 Task: Create a rule from the Routing list, Task moved to a section -> Set Priority in the project Transcend , set the section as To-Do and set the priority of the task as  High.
Action: Mouse moved to (89, 312)
Screenshot: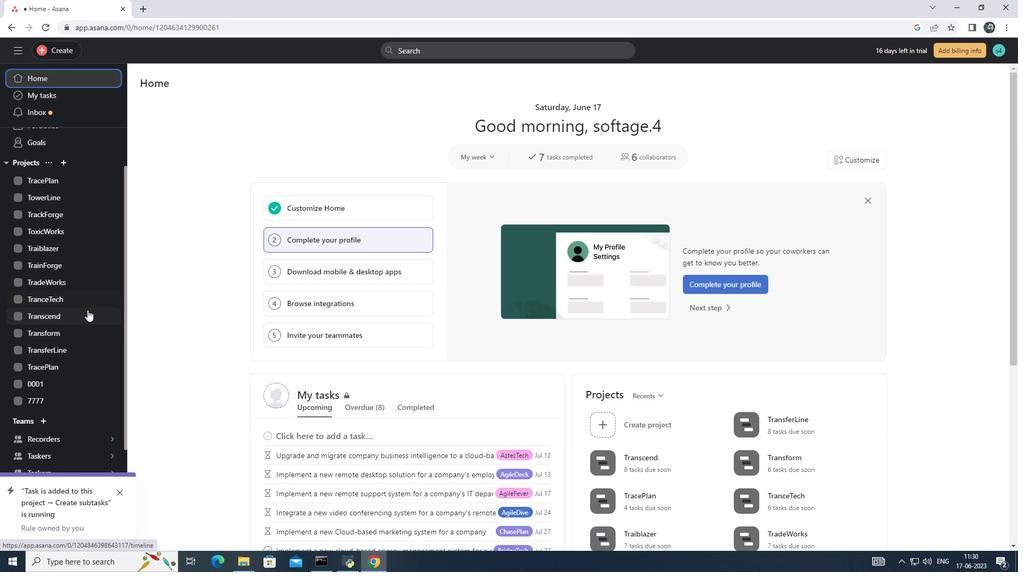 
Action: Mouse pressed left at (89, 312)
Screenshot: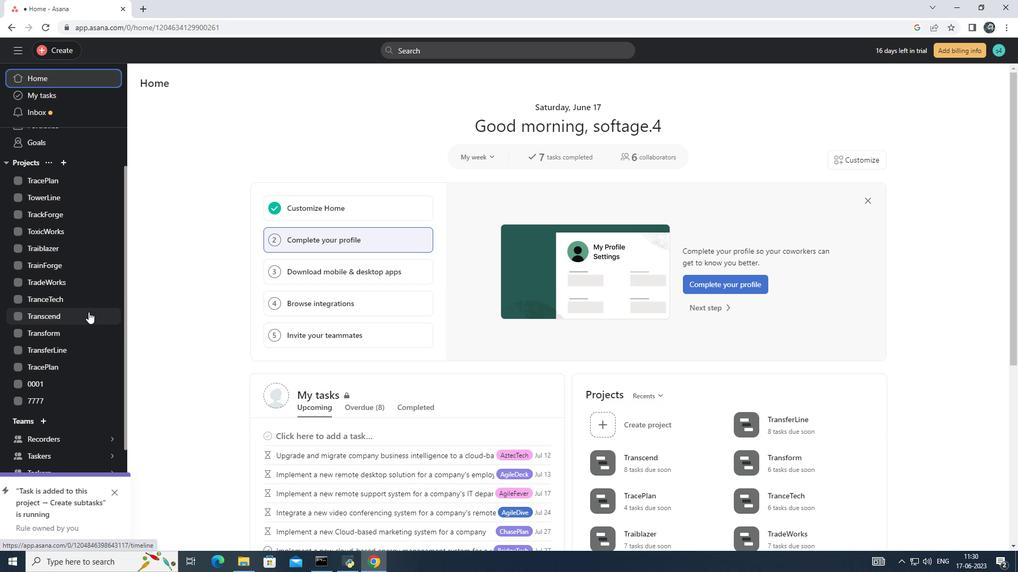 
Action: Mouse moved to (972, 88)
Screenshot: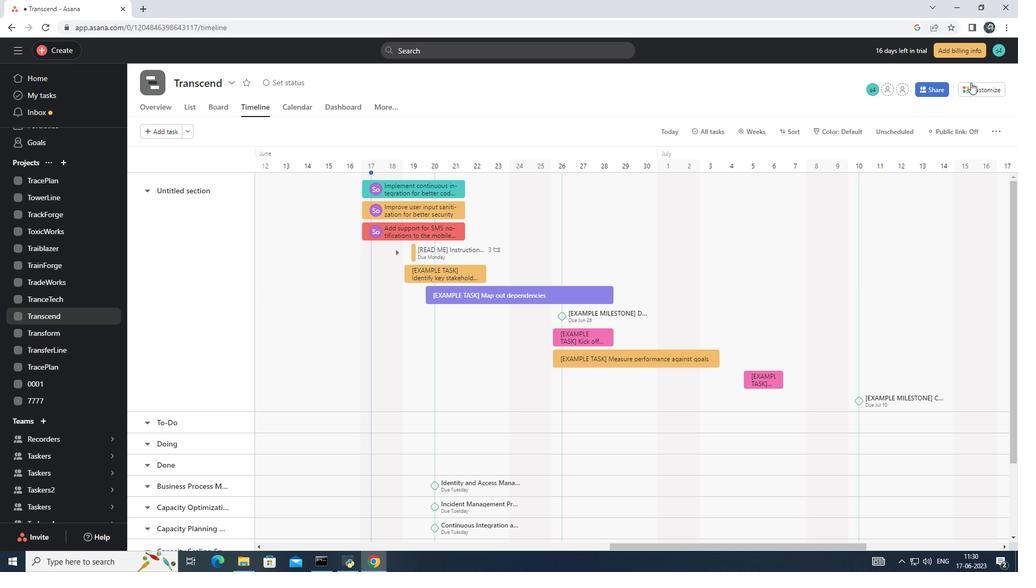 
Action: Mouse pressed left at (972, 88)
Screenshot: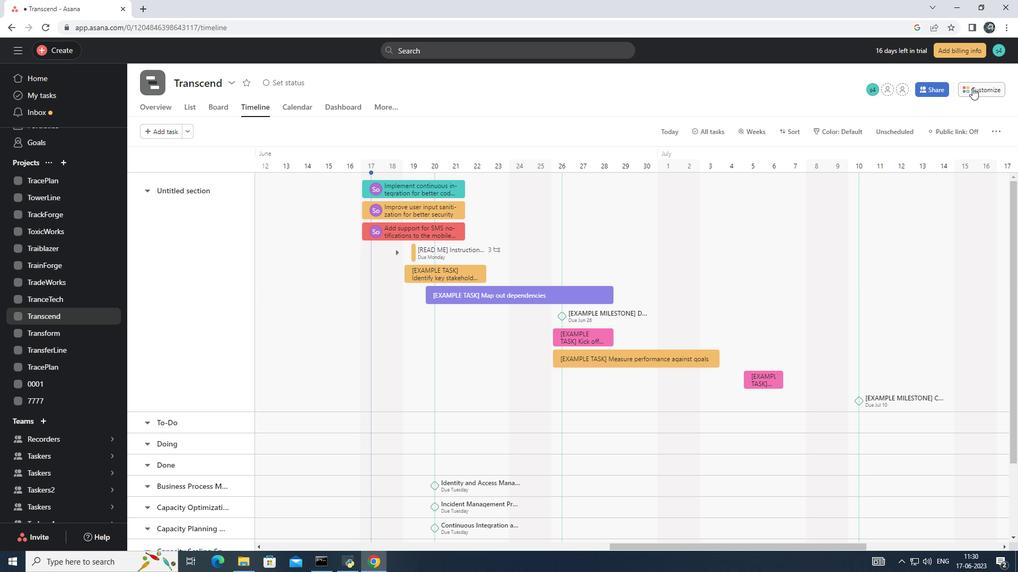 
Action: Mouse moved to (799, 248)
Screenshot: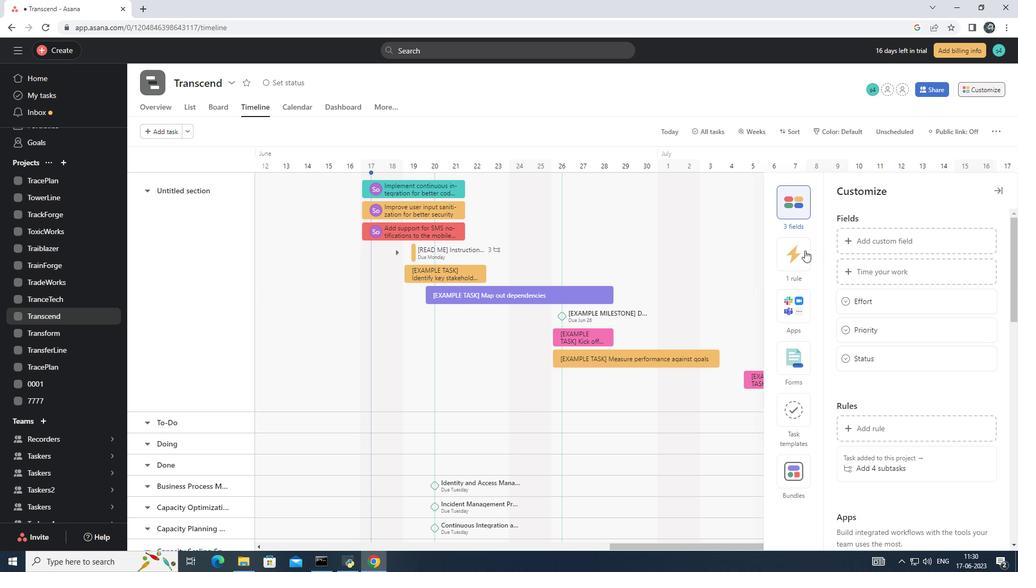 
Action: Mouse pressed left at (799, 248)
Screenshot: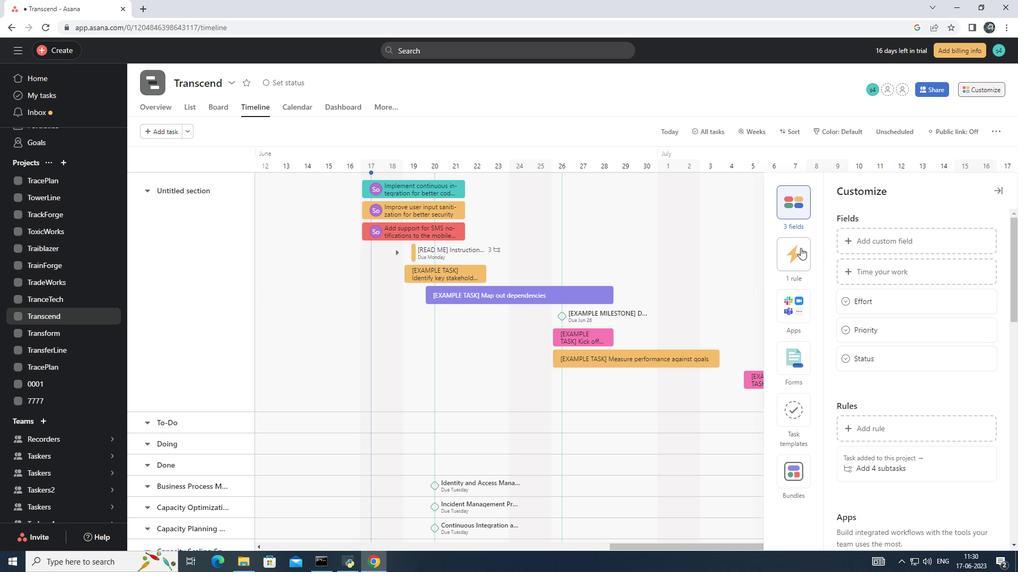 
Action: Mouse moved to (875, 234)
Screenshot: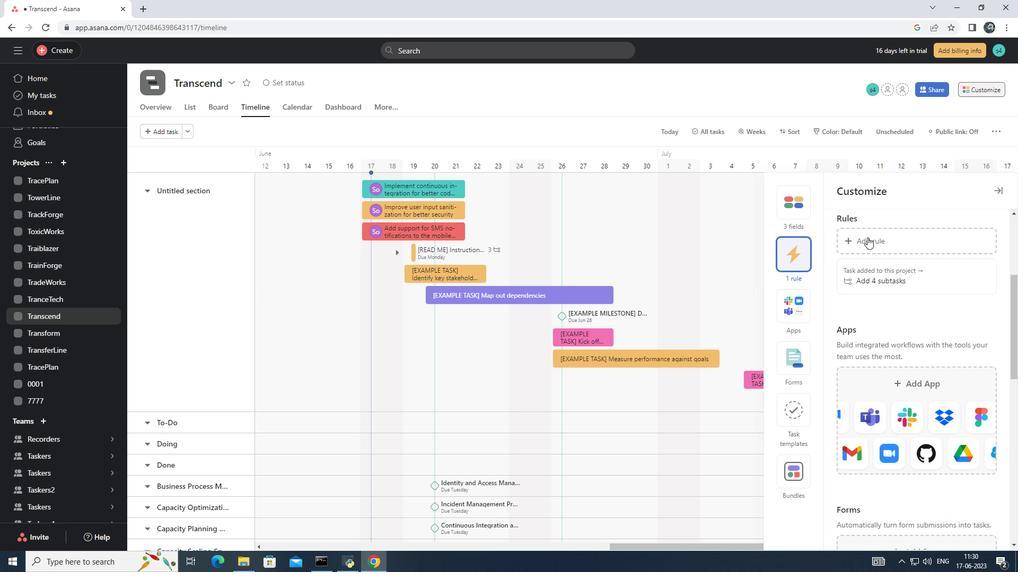 
Action: Mouse pressed left at (875, 234)
Screenshot: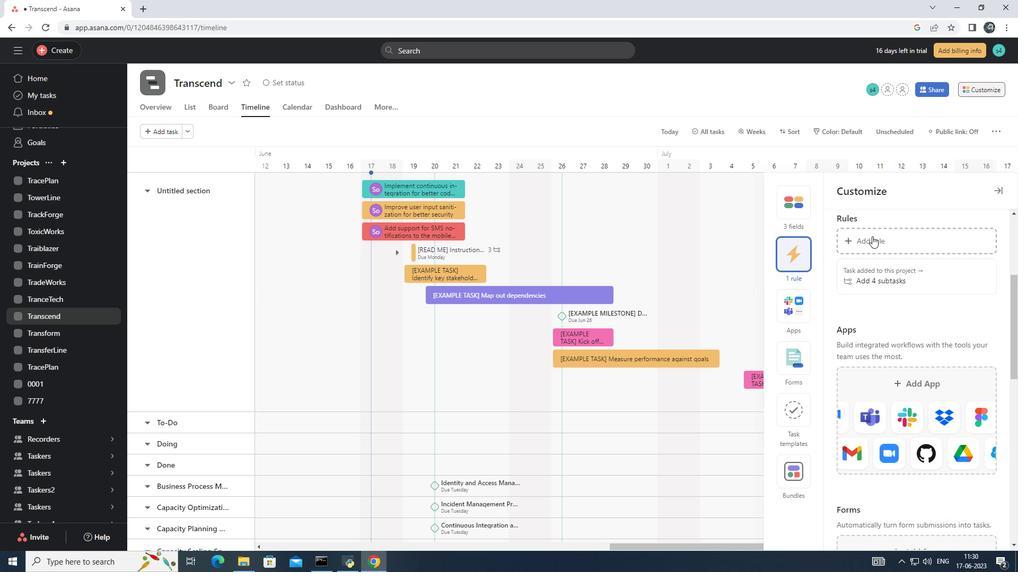 
Action: Mouse moved to (208, 134)
Screenshot: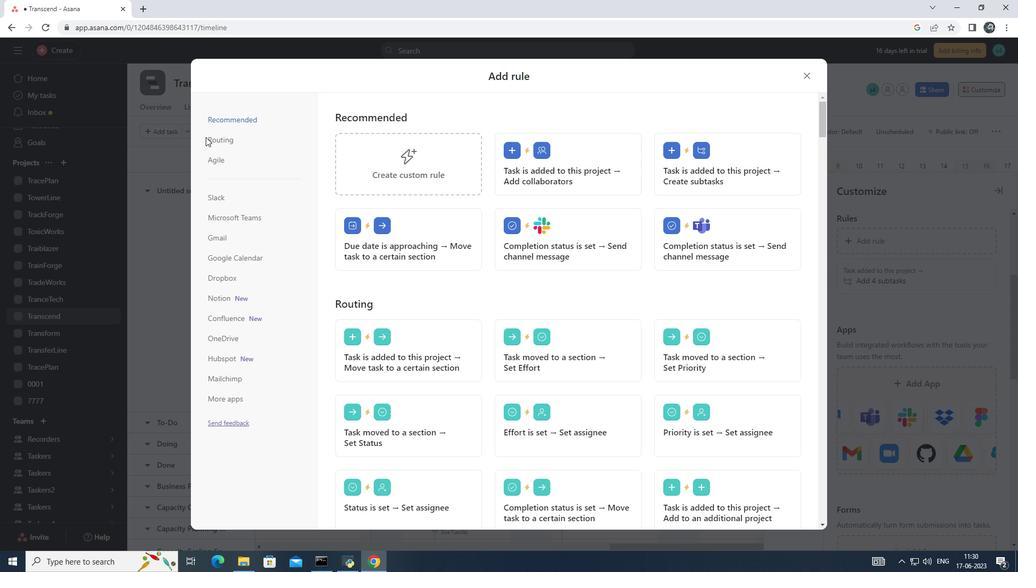 
Action: Mouse pressed left at (208, 134)
Screenshot: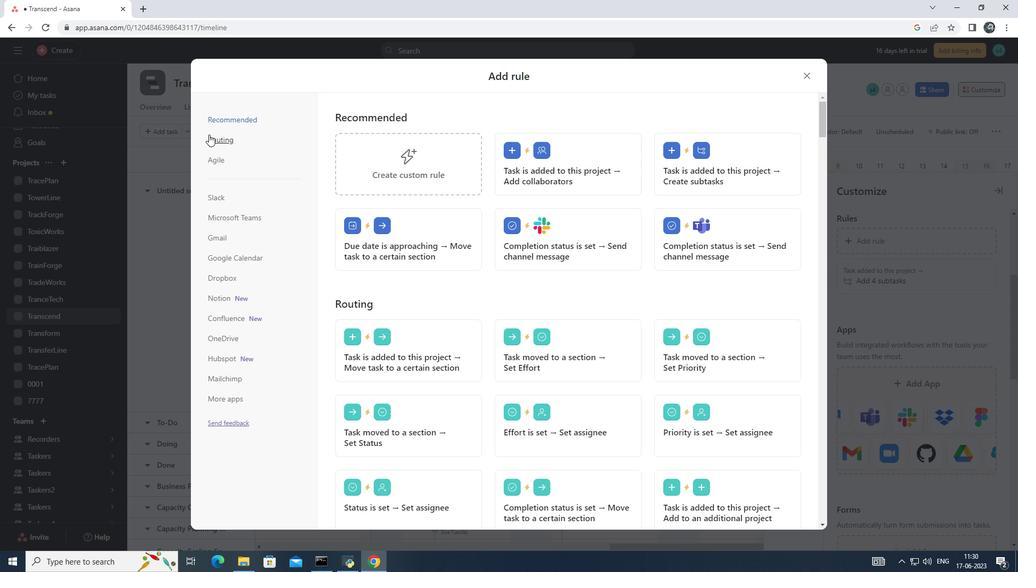 
Action: Mouse moved to (730, 174)
Screenshot: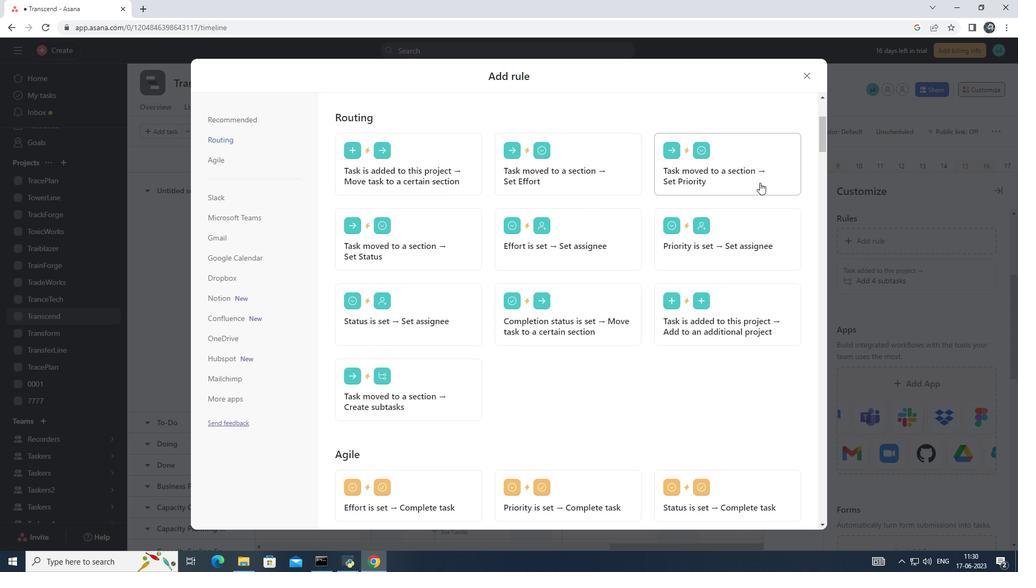 
Action: Mouse pressed left at (730, 174)
Screenshot: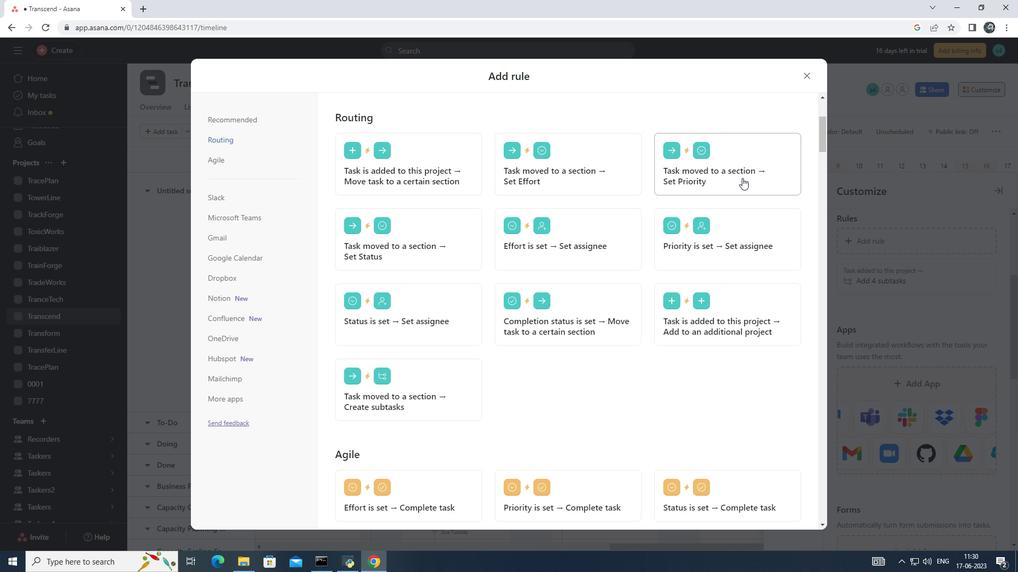 
Action: Mouse moved to (398, 281)
Screenshot: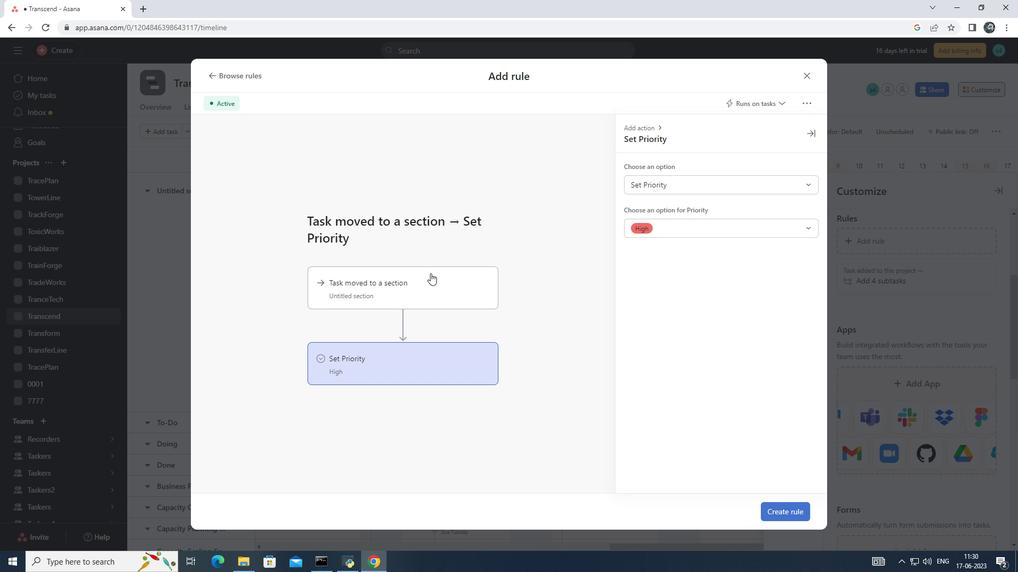 
Action: Mouse pressed left at (398, 281)
Screenshot: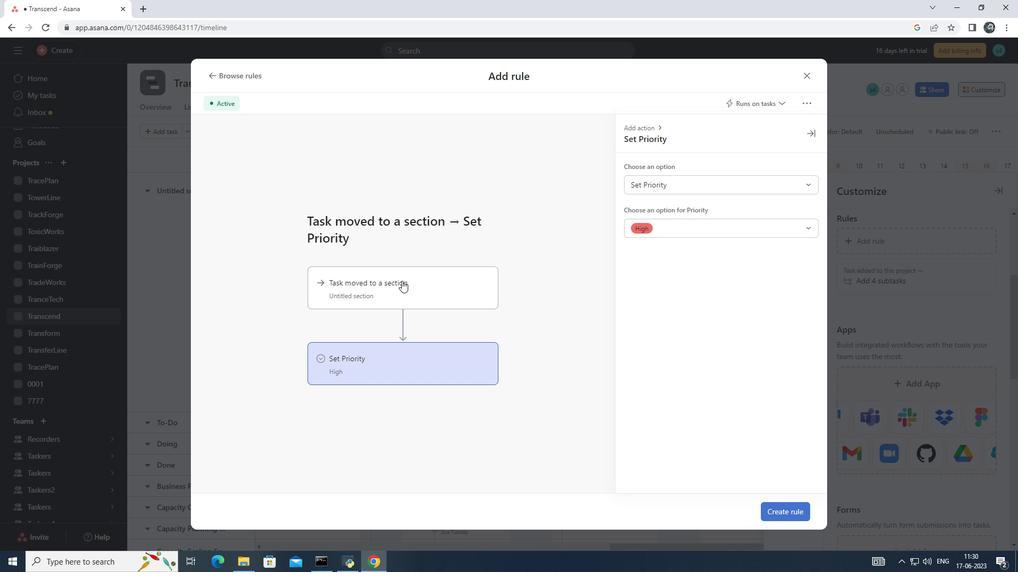 
Action: Mouse moved to (704, 184)
Screenshot: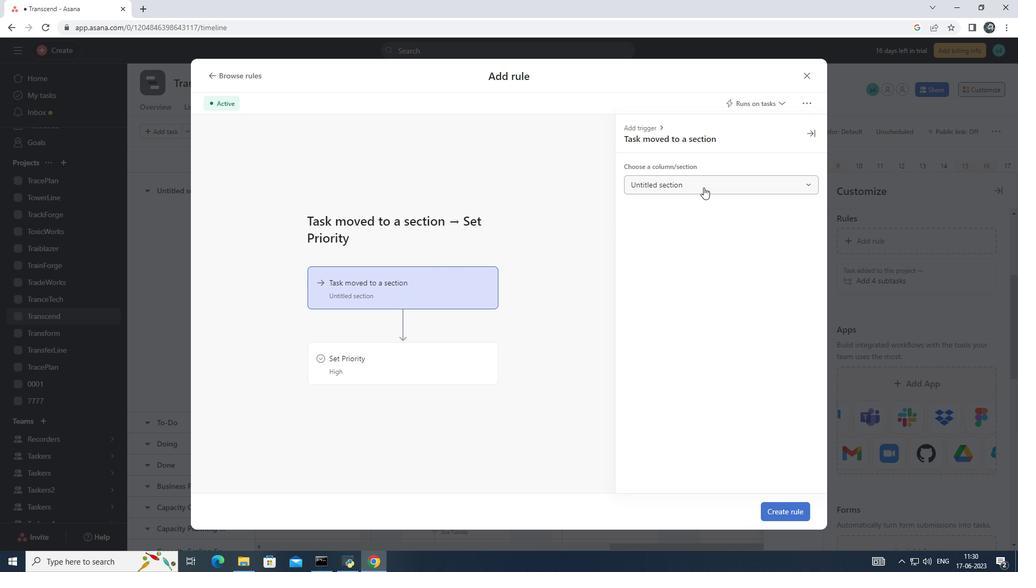 
Action: Mouse pressed left at (704, 184)
Screenshot: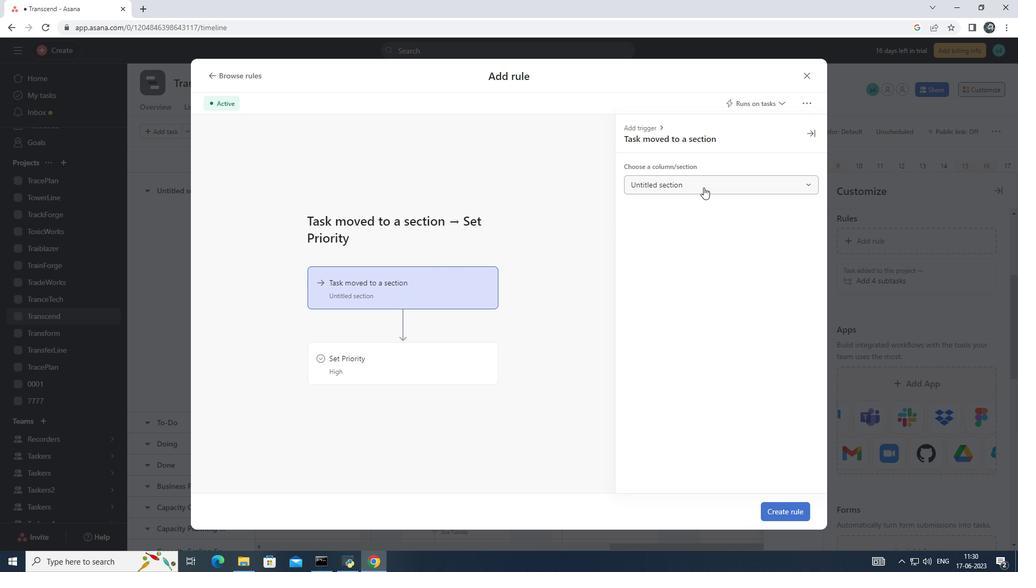 
Action: Mouse moved to (673, 226)
Screenshot: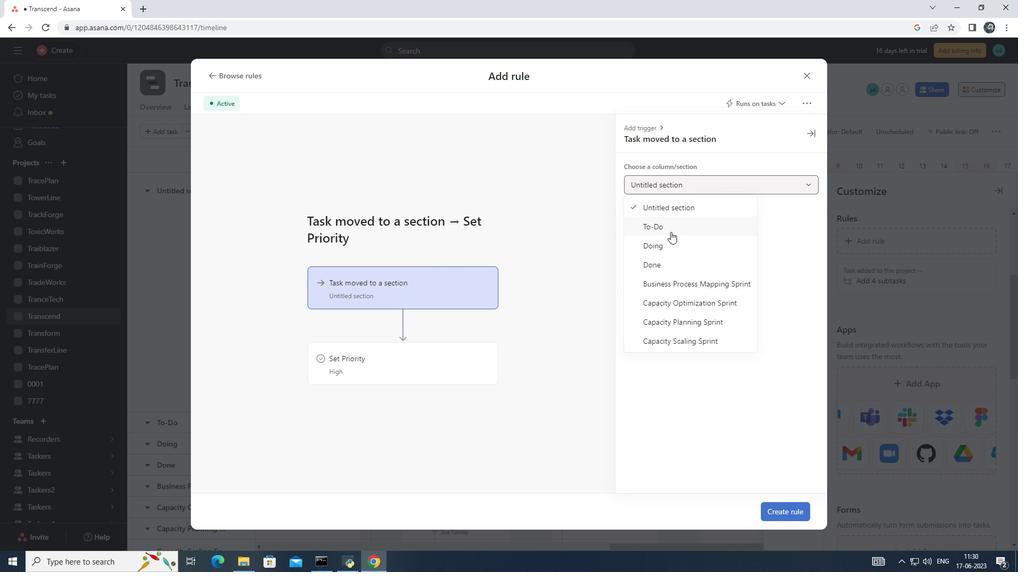 
Action: Mouse pressed left at (673, 226)
Screenshot: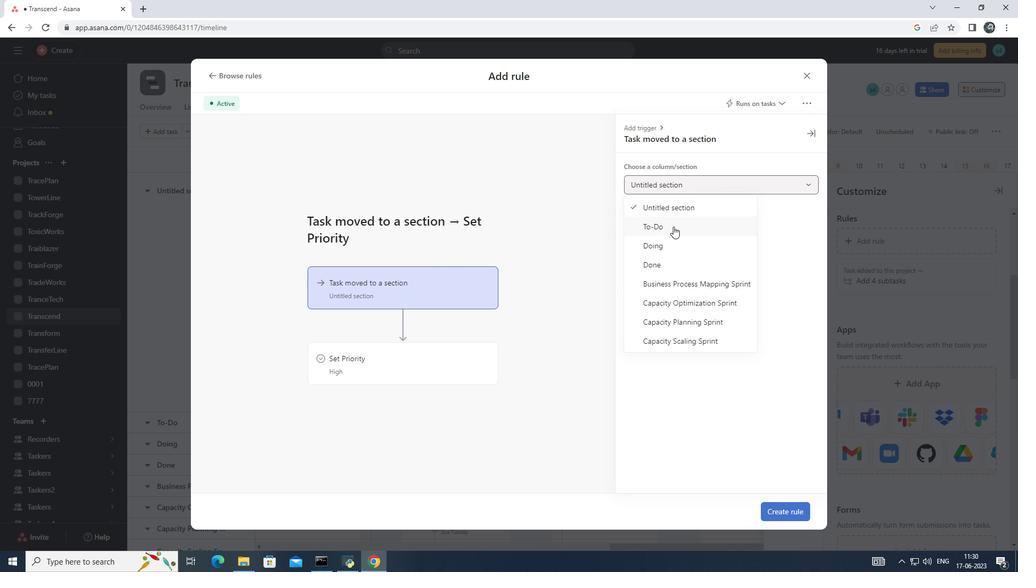 
Action: Mouse moved to (355, 369)
Screenshot: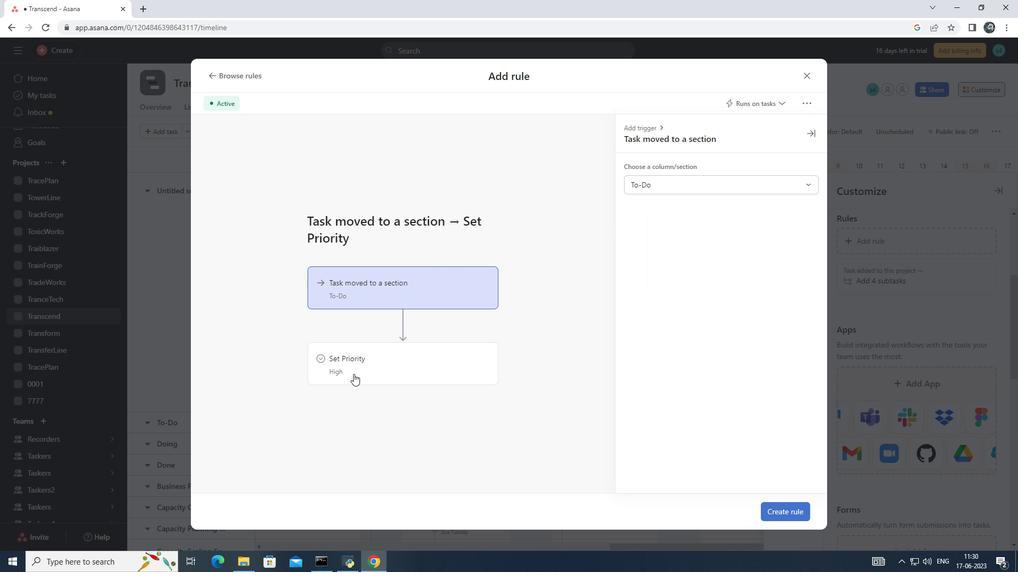 
Action: Mouse pressed left at (355, 369)
Screenshot: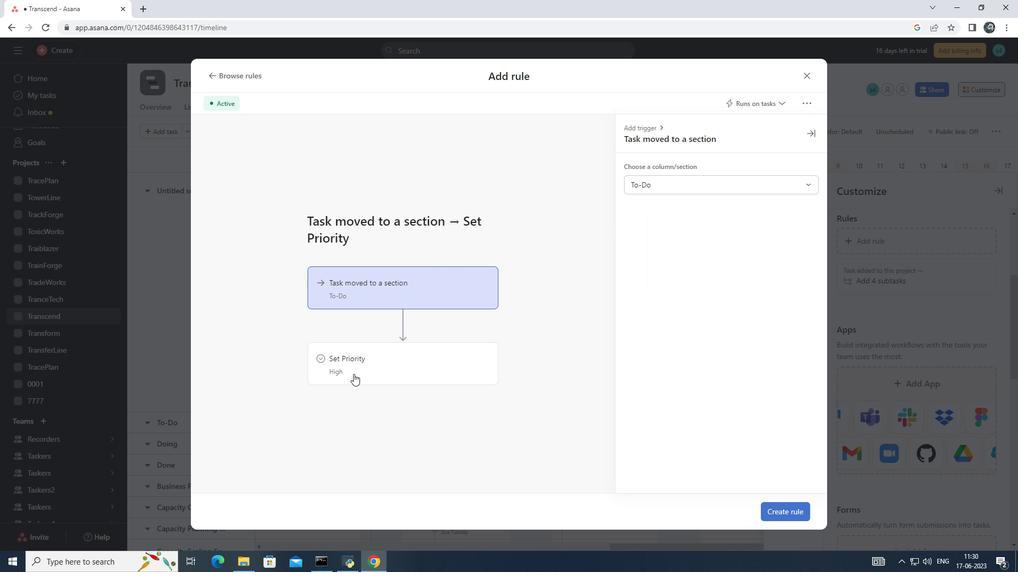 
Action: Mouse moved to (636, 225)
Screenshot: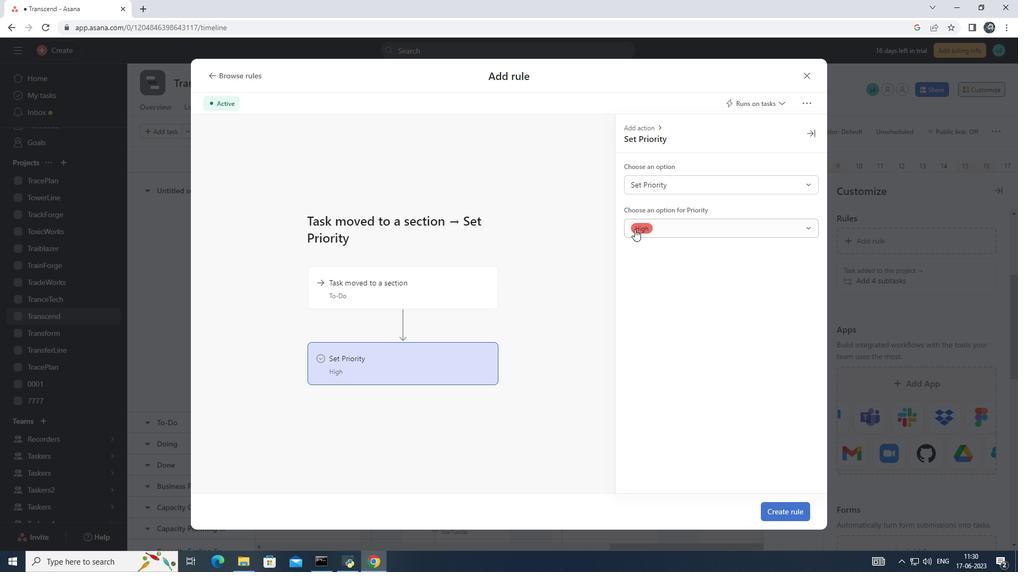 
Action: Mouse pressed left at (636, 225)
Screenshot: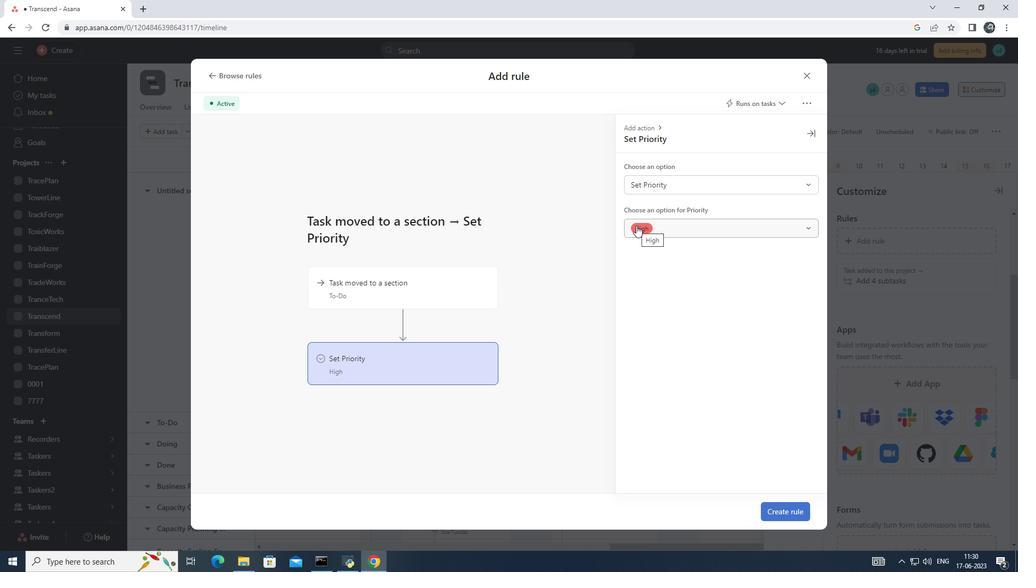 
Action: Mouse moved to (644, 245)
Screenshot: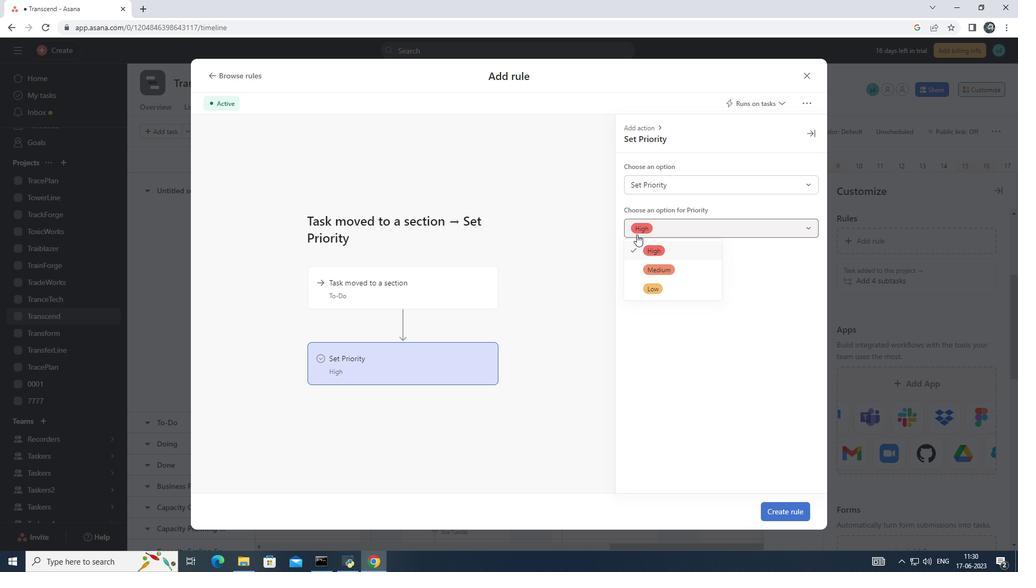 
Action: Mouse pressed left at (644, 245)
Screenshot: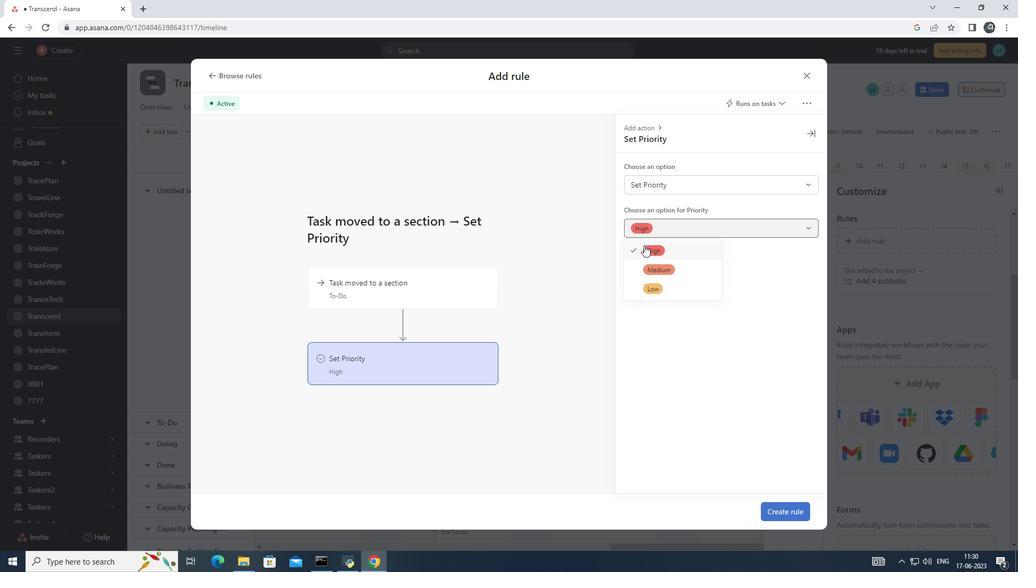 
Action: Mouse moved to (646, 186)
Screenshot: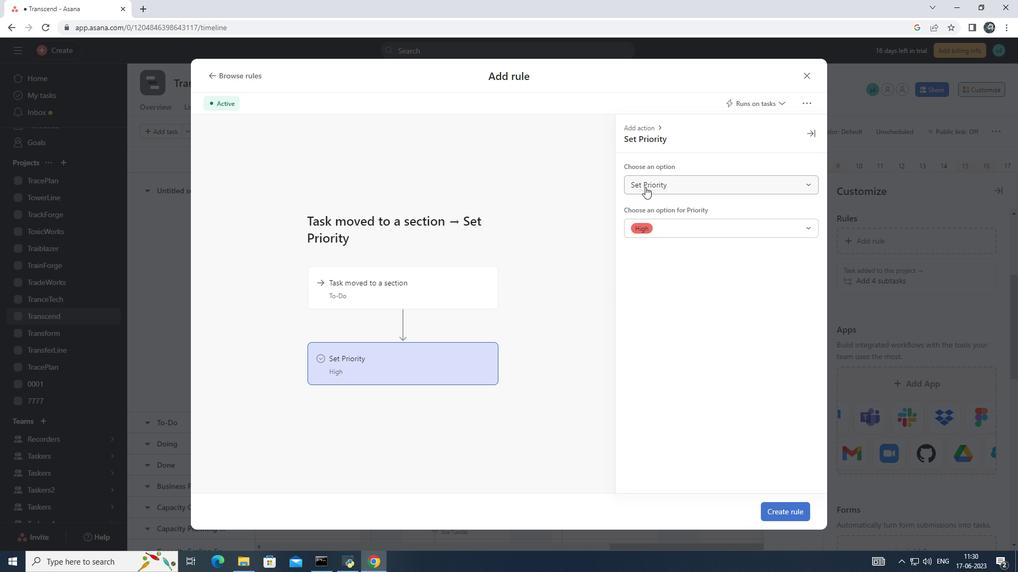 
Action: Mouse pressed left at (646, 186)
Screenshot: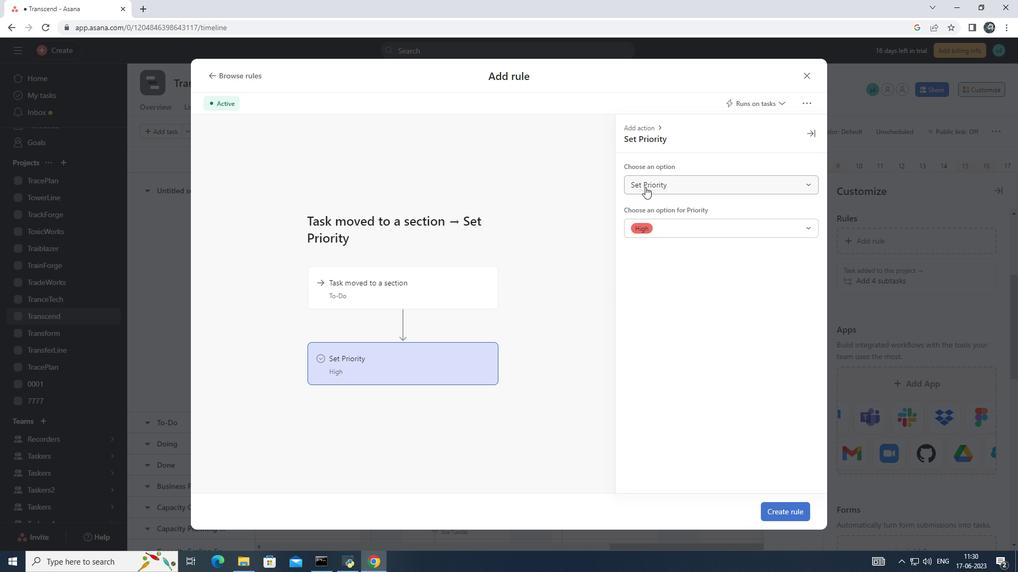 
Action: Mouse moved to (648, 202)
Screenshot: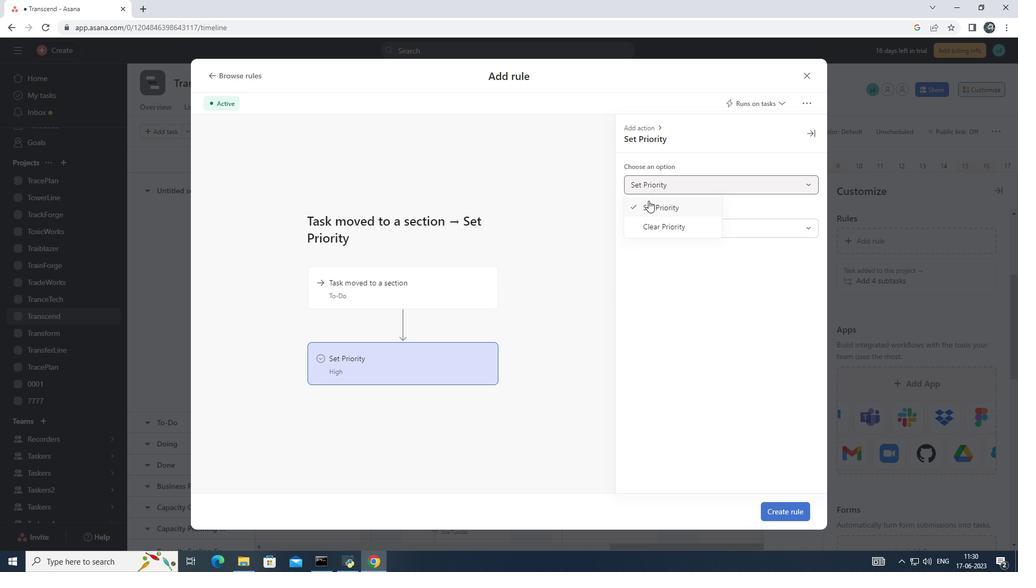 
Action: Mouse pressed left at (648, 202)
Screenshot: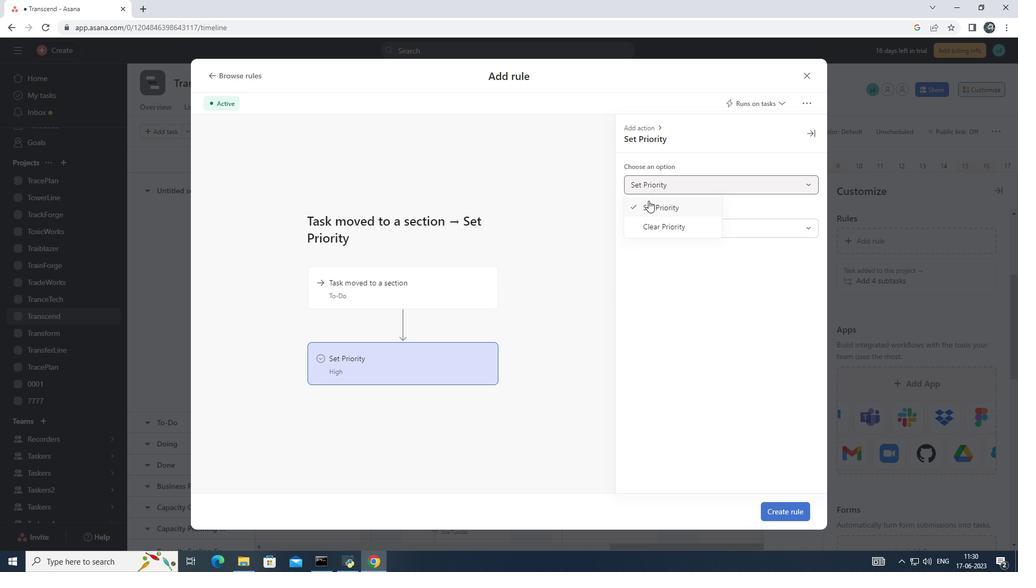
Action: Mouse moved to (787, 507)
Screenshot: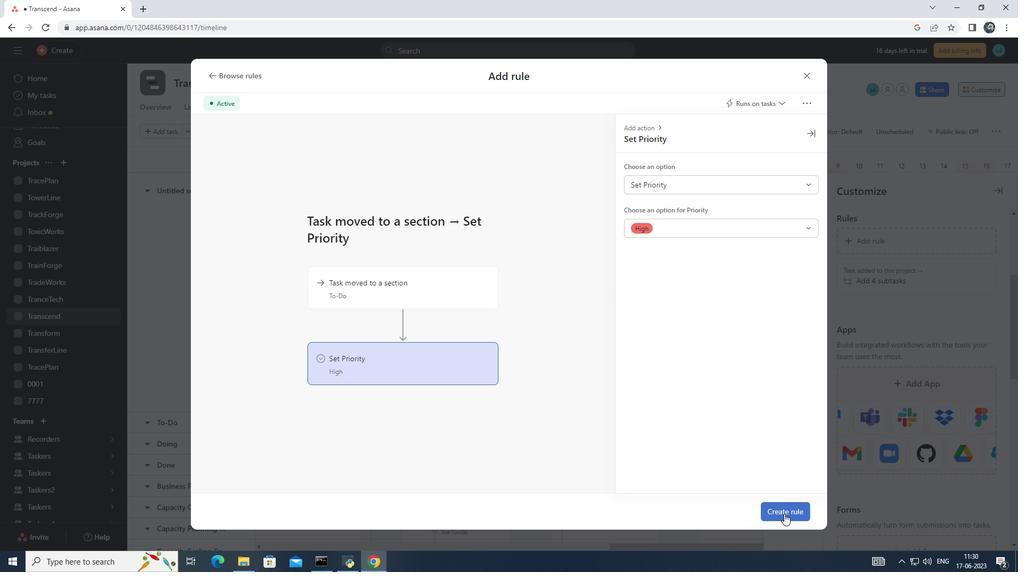 
Action: Mouse pressed left at (787, 507)
Screenshot: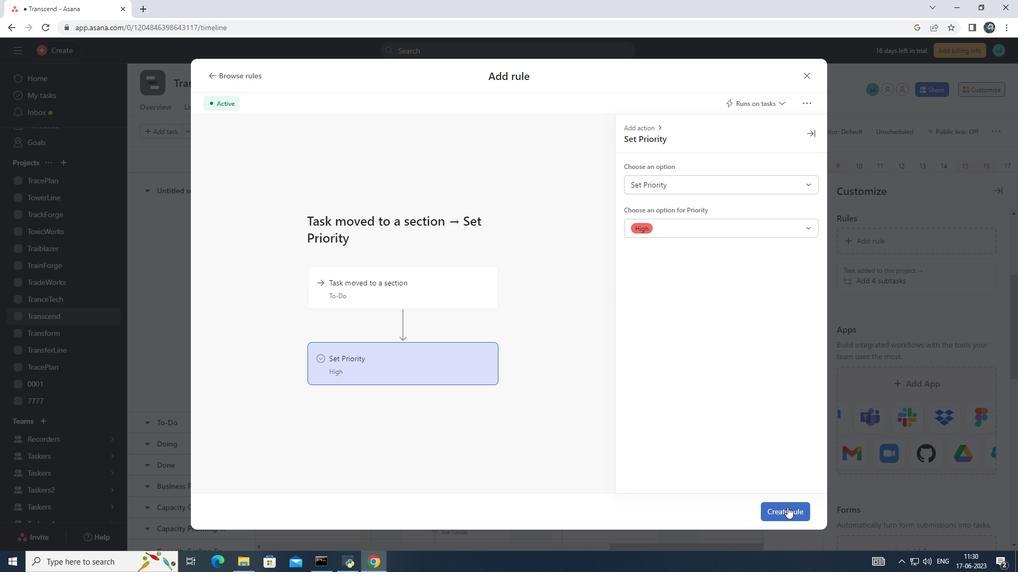 
Action: Mouse moved to (0, 568)
Screenshot: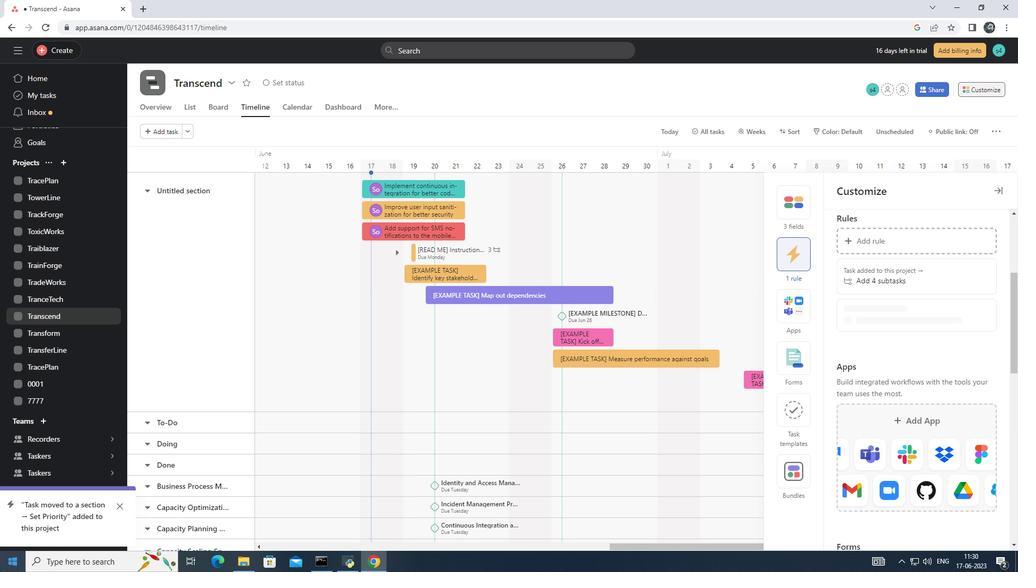 
